 Task: Add Truly Hard Seltzer Tropical Variety 12 Pack Cans to the cart.
Action: Mouse moved to (1037, 335)
Screenshot: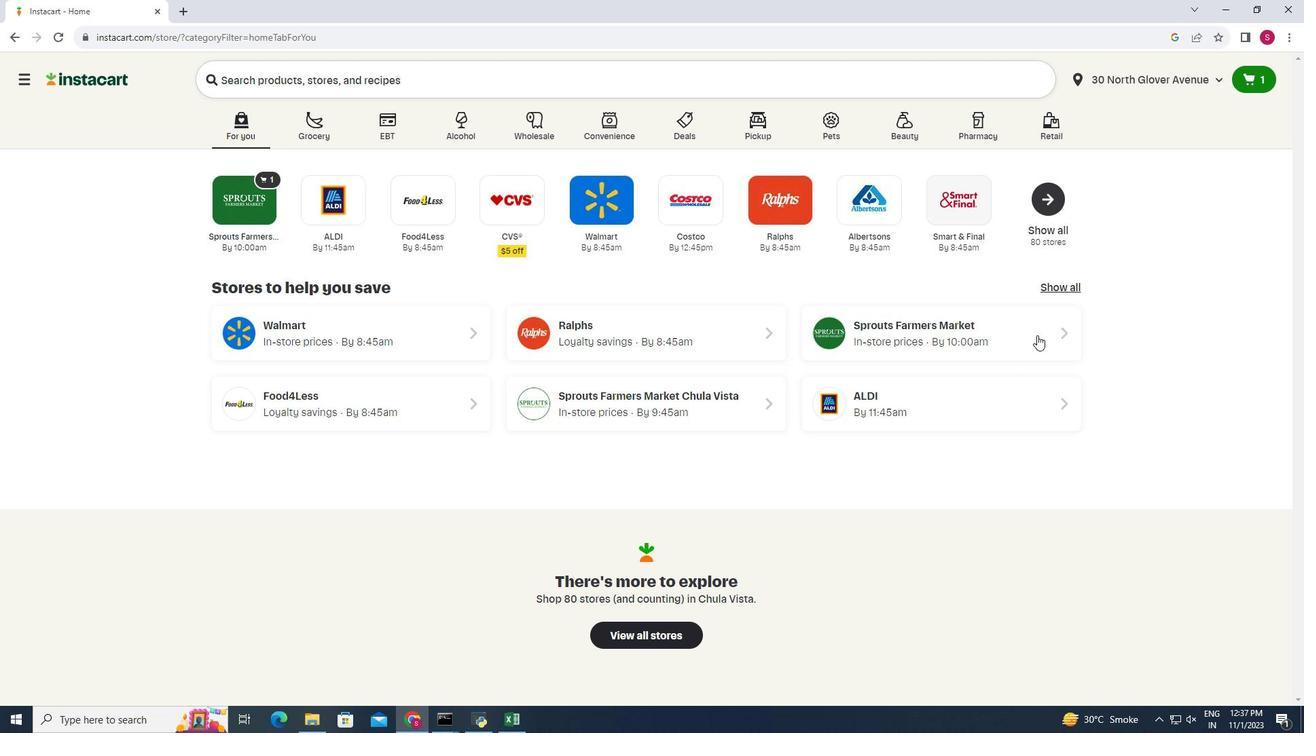 
Action: Mouse pressed left at (1037, 335)
Screenshot: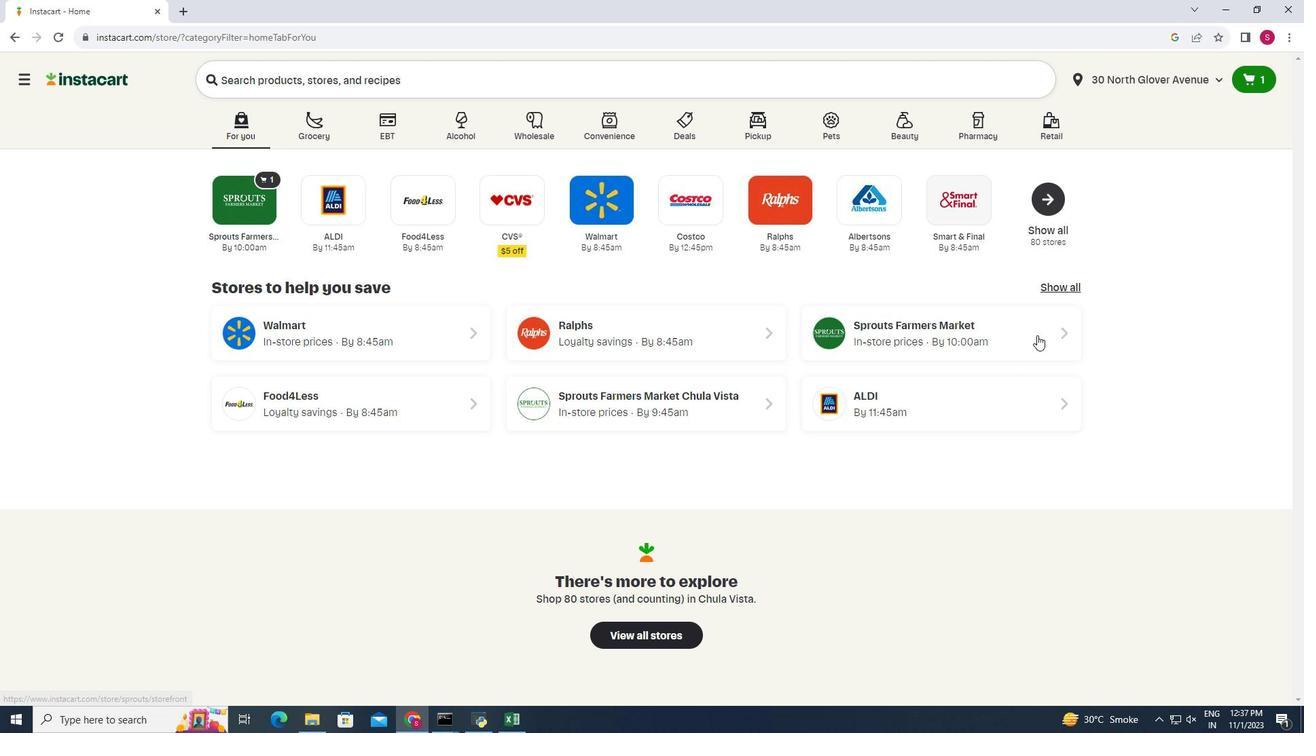 
Action: Mouse moved to (39, 680)
Screenshot: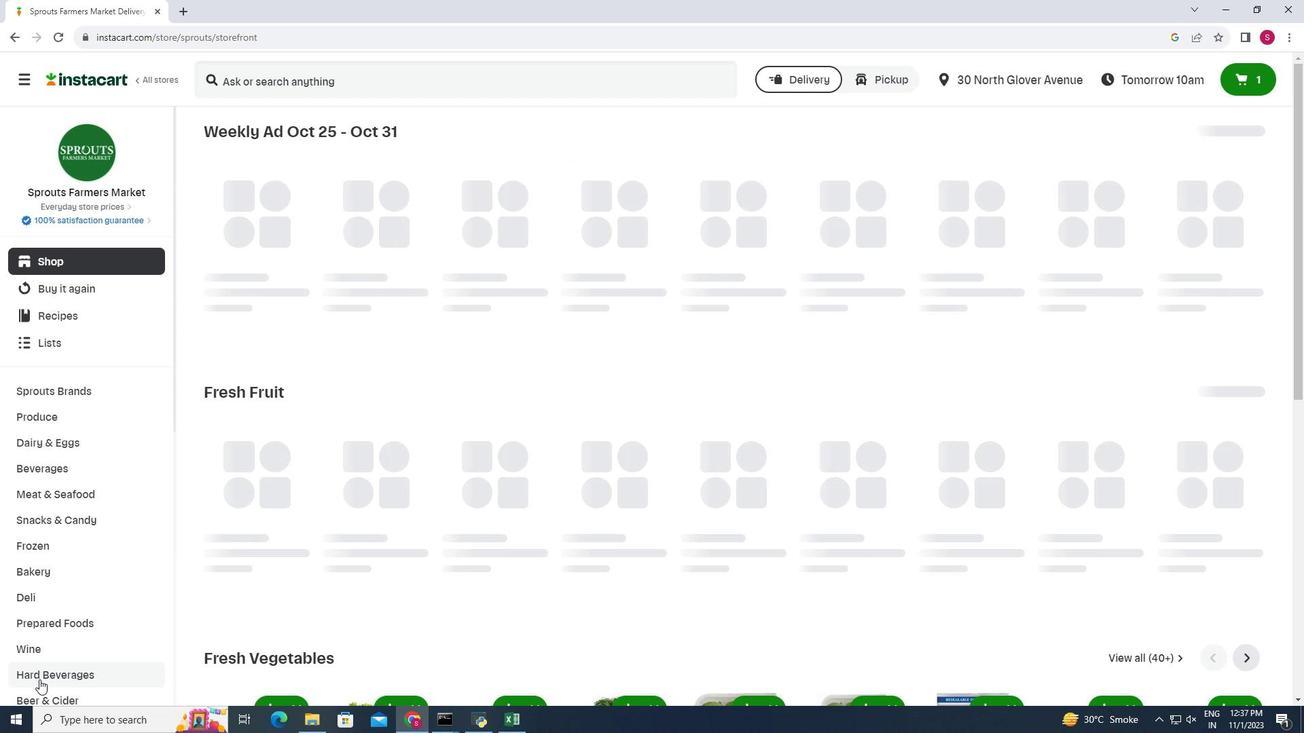 
Action: Mouse pressed left at (39, 680)
Screenshot: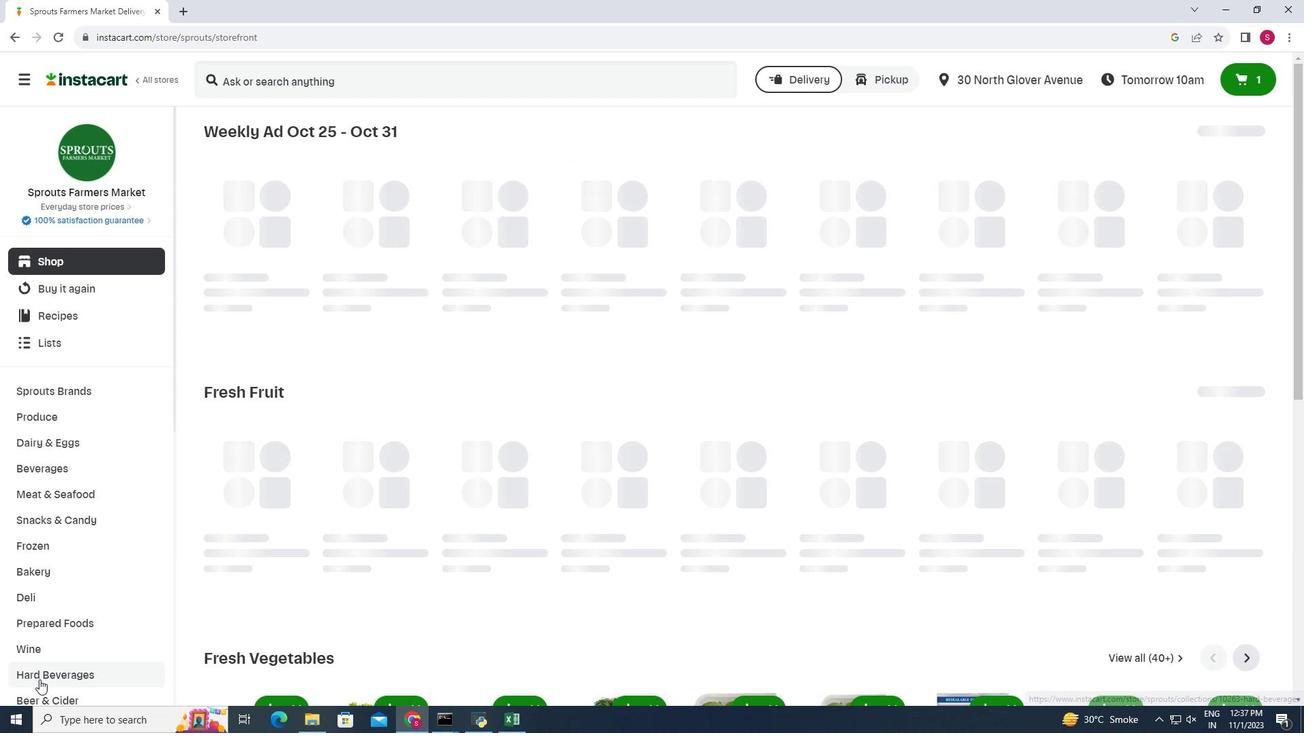 
Action: Mouse moved to (347, 160)
Screenshot: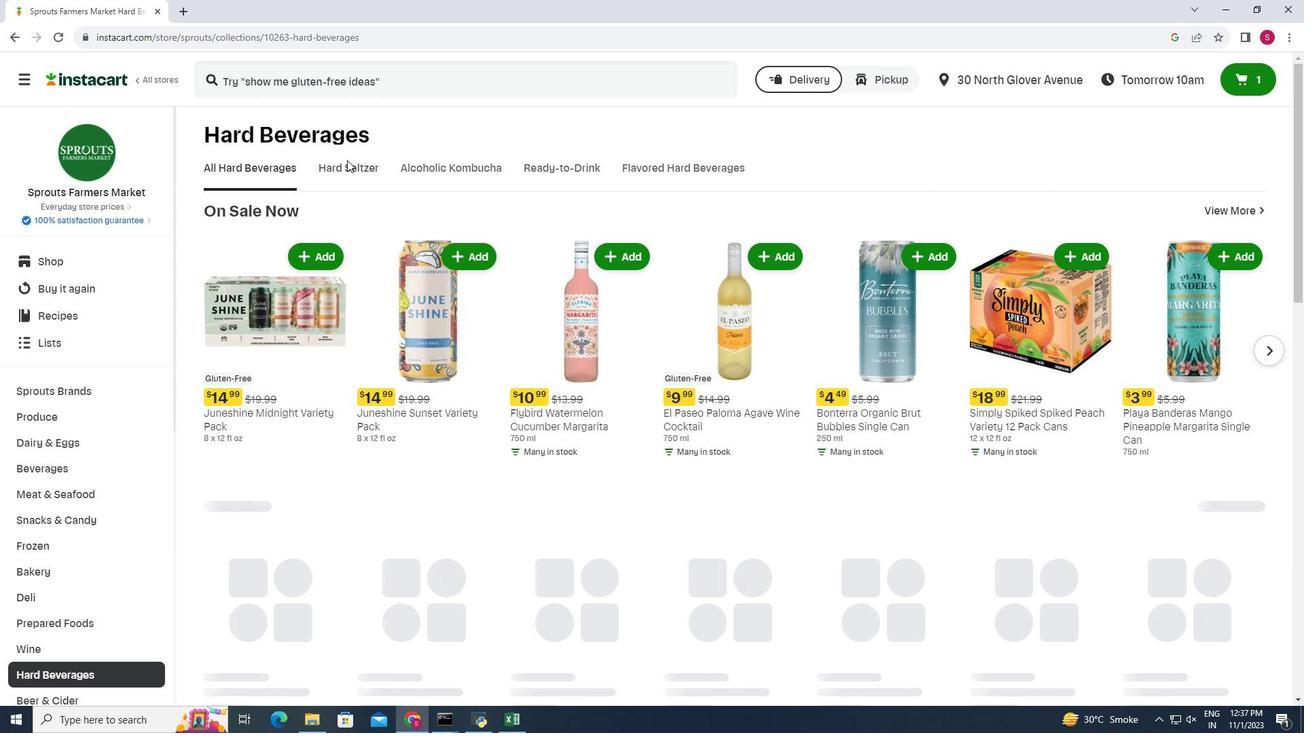 
Action: Mouse pressed left at (347, 160)
Screenshot: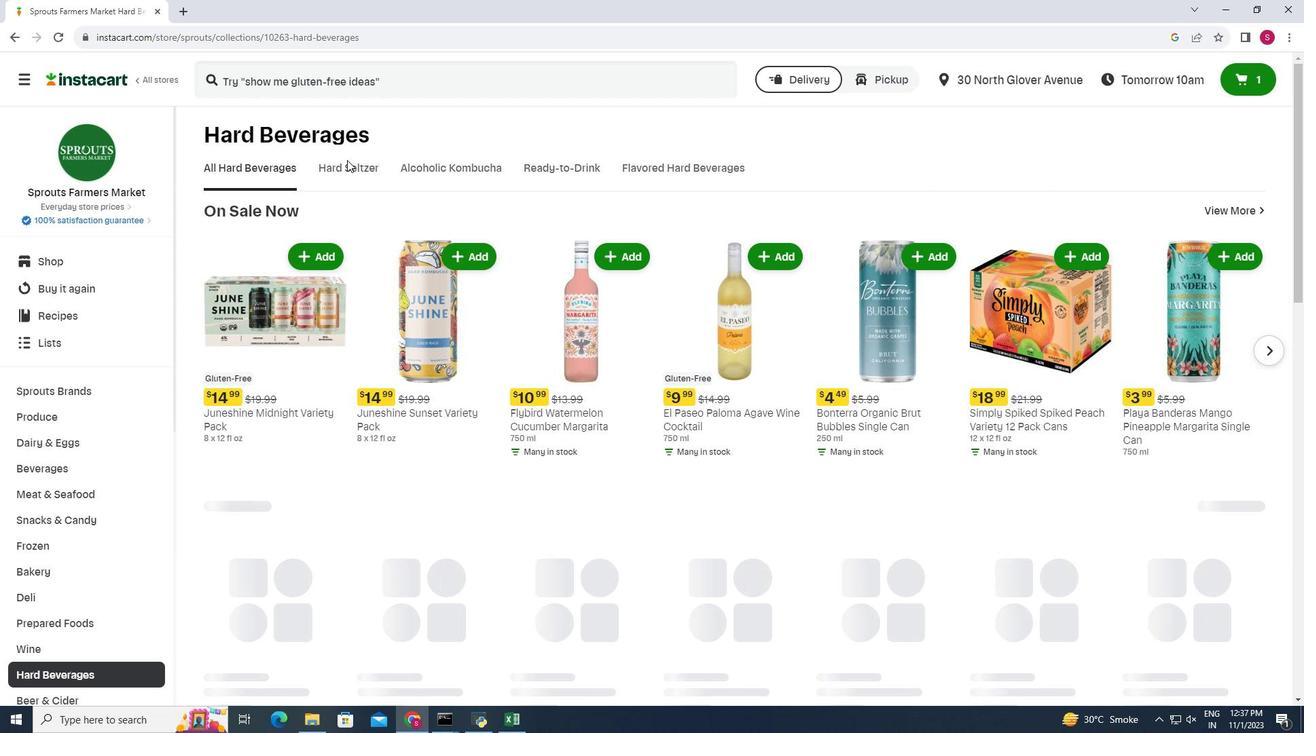 
Action: Mouse moved to (349, 163)
Screenshot: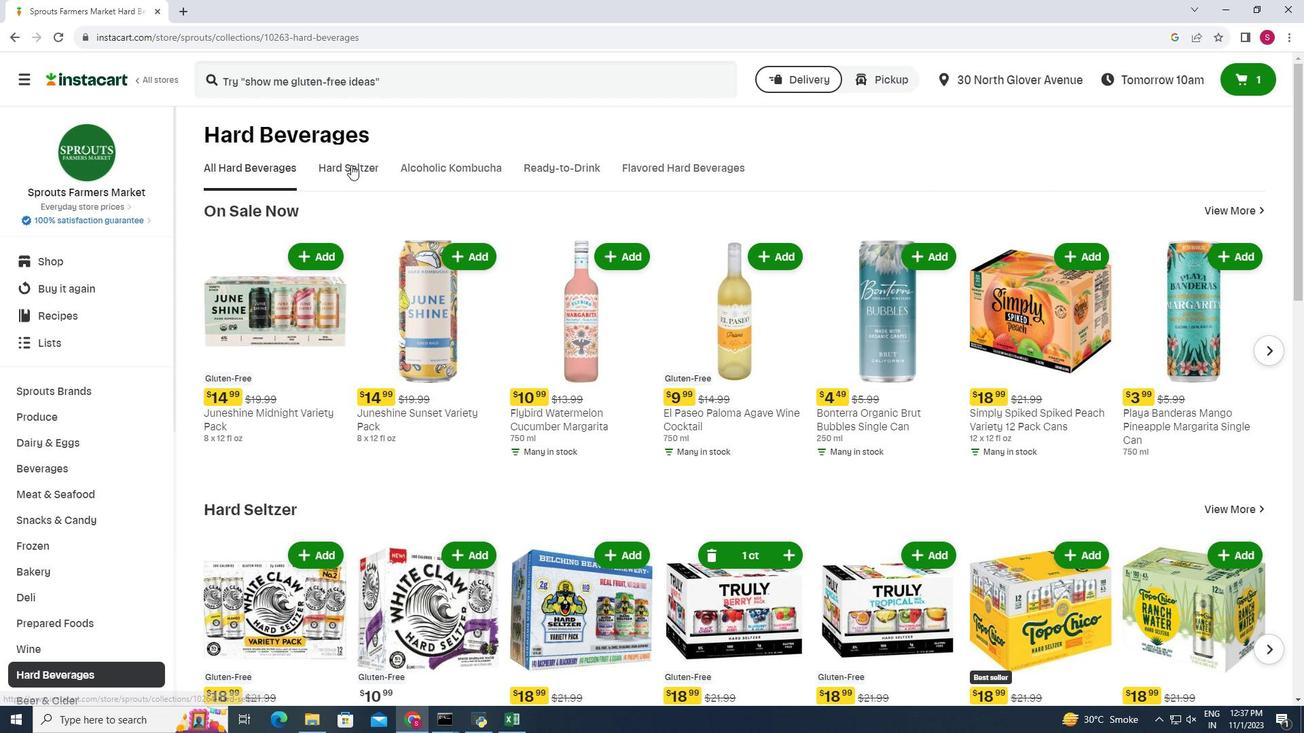 
Action: Mouse pressed left at (349, 163)
Screenshot: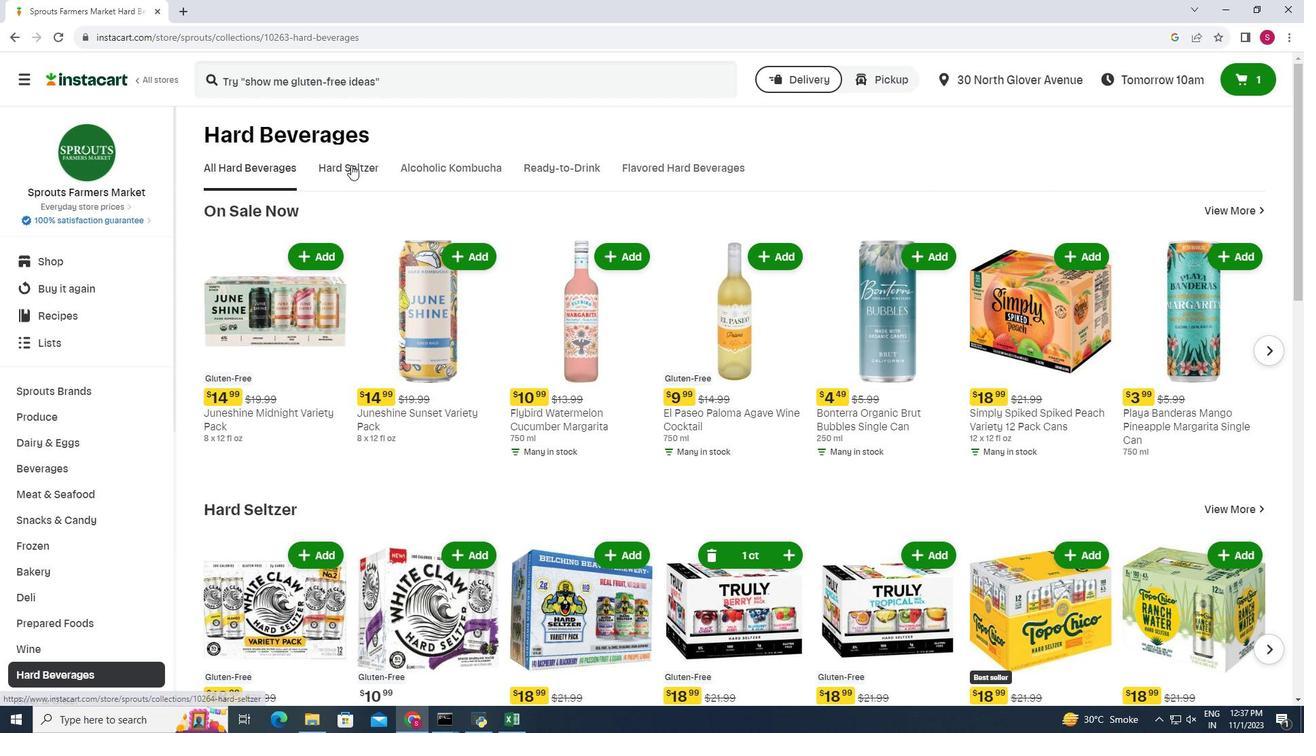 
Action: Mouse moved to (766, 270)
Screenshot: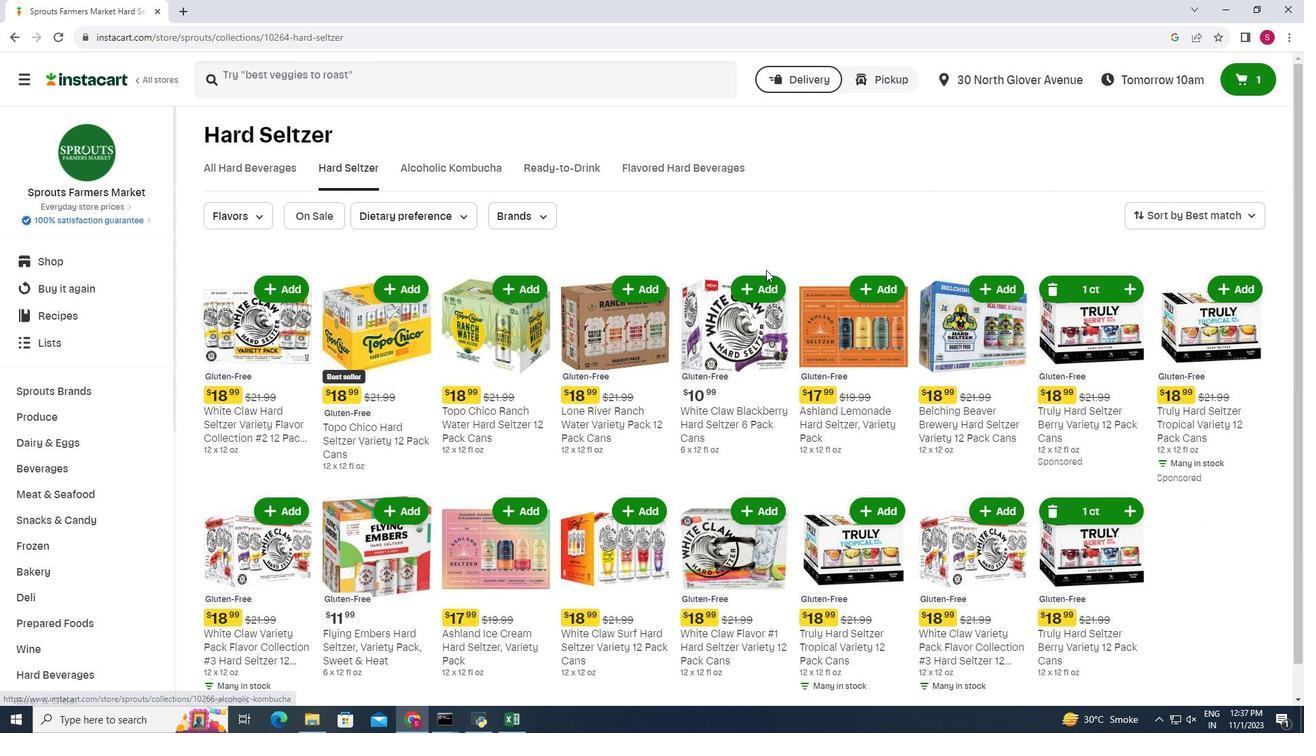 
Action: Mouse scrolled (766, 269) with delta (0, 0)
Screenshot: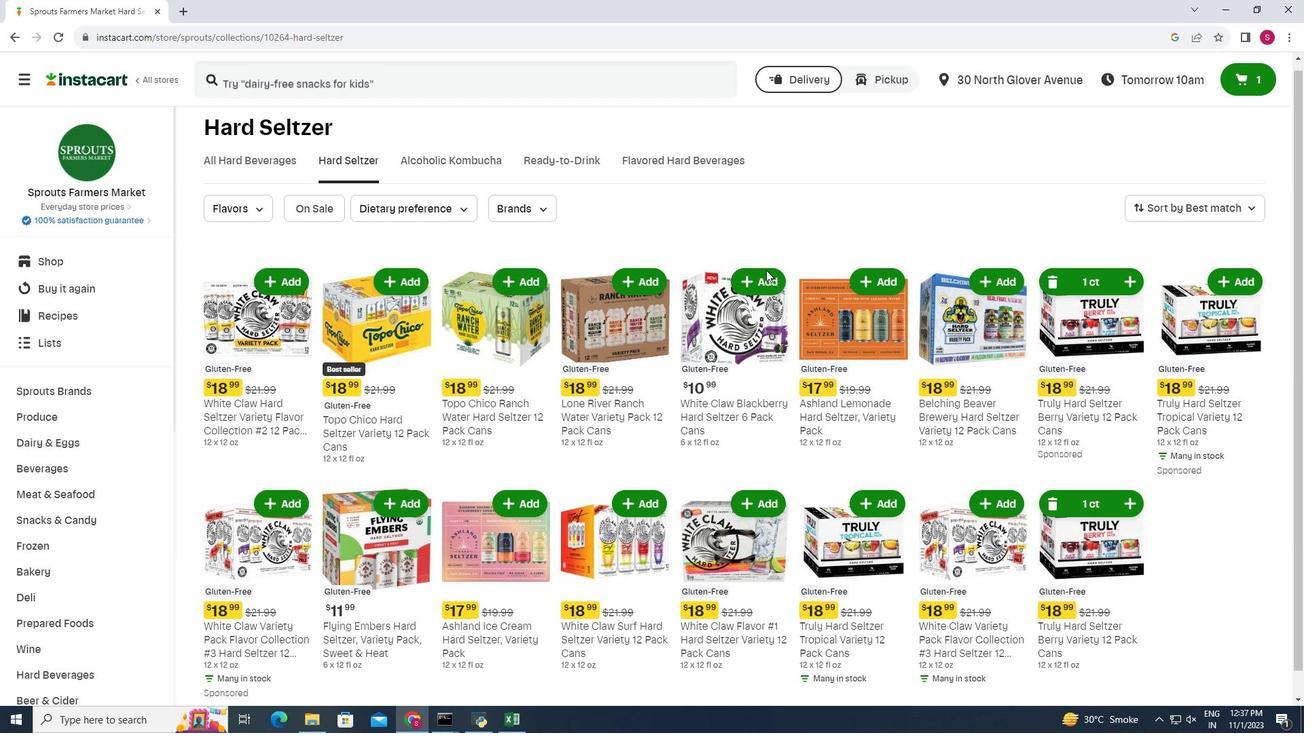 
Action: Mouse moved to (1229, 258)
Screenshot: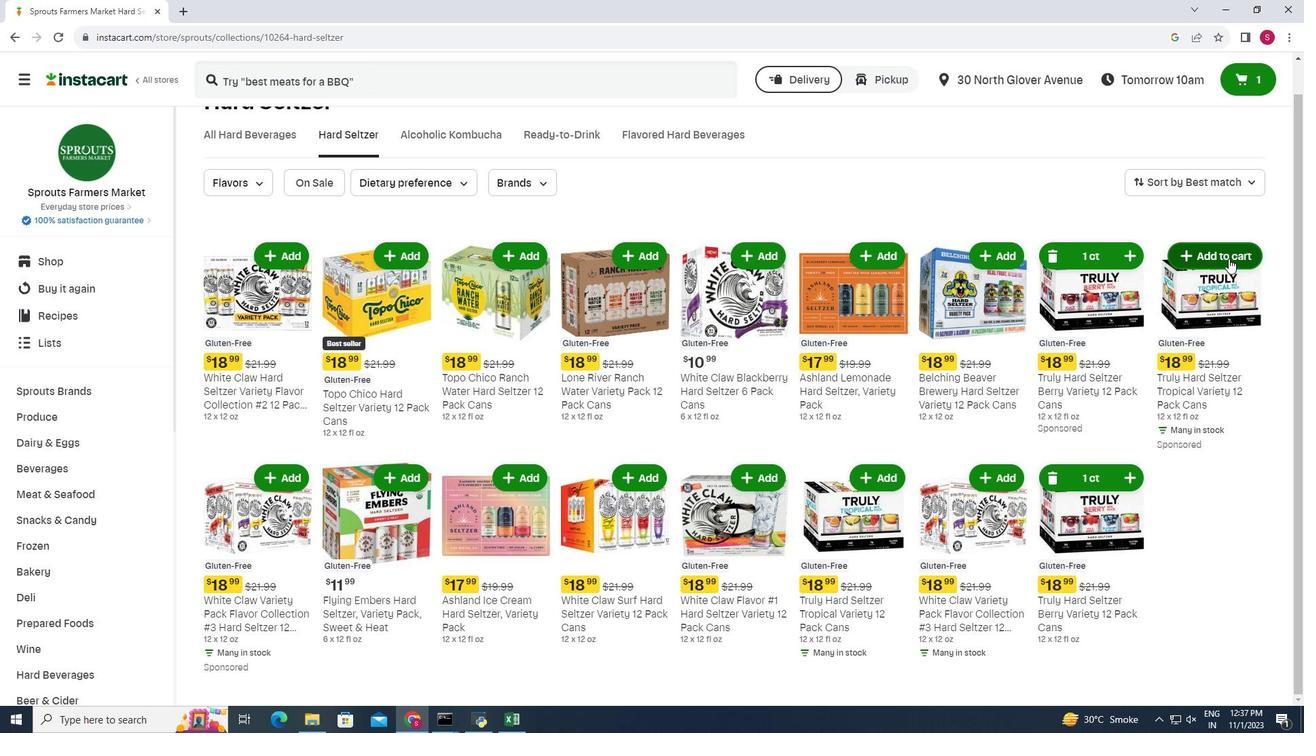 
Action: Mouse pressed left at (1229, 258)
Screenshot: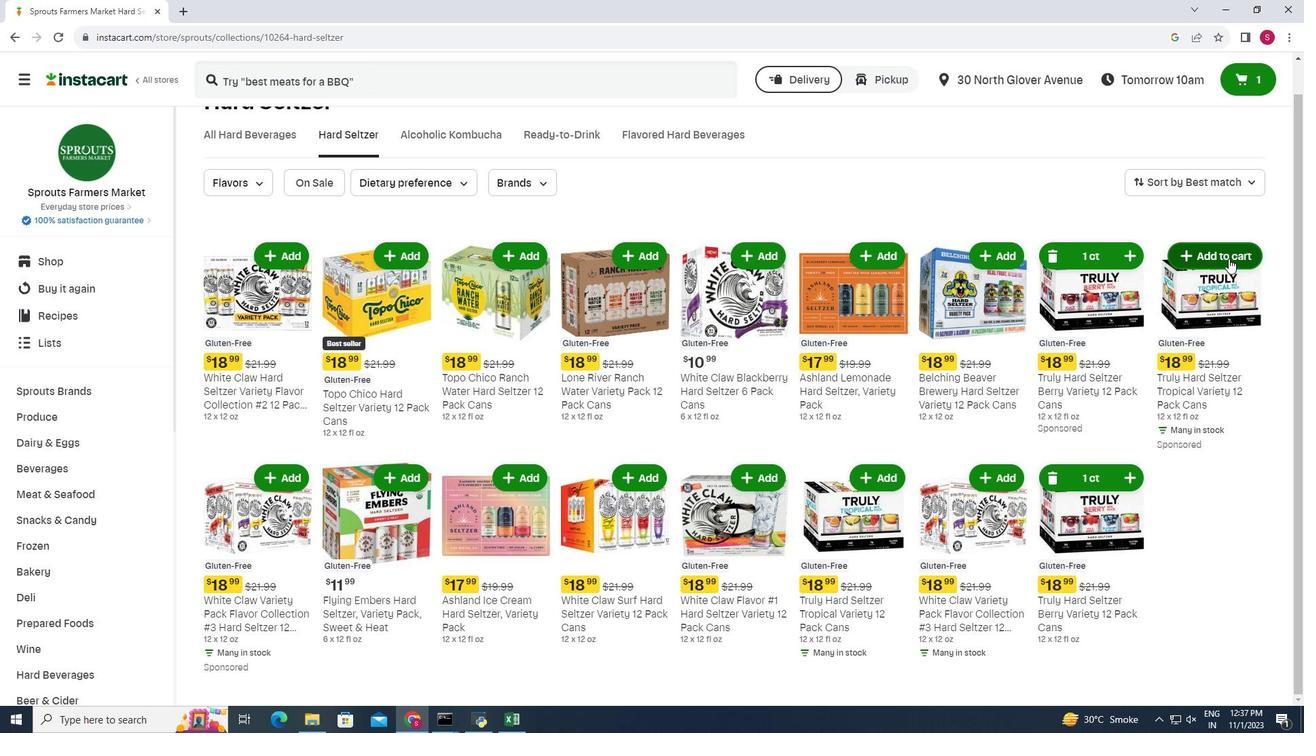 
Action: Mouse moved to (1172, 227)
Screenshot: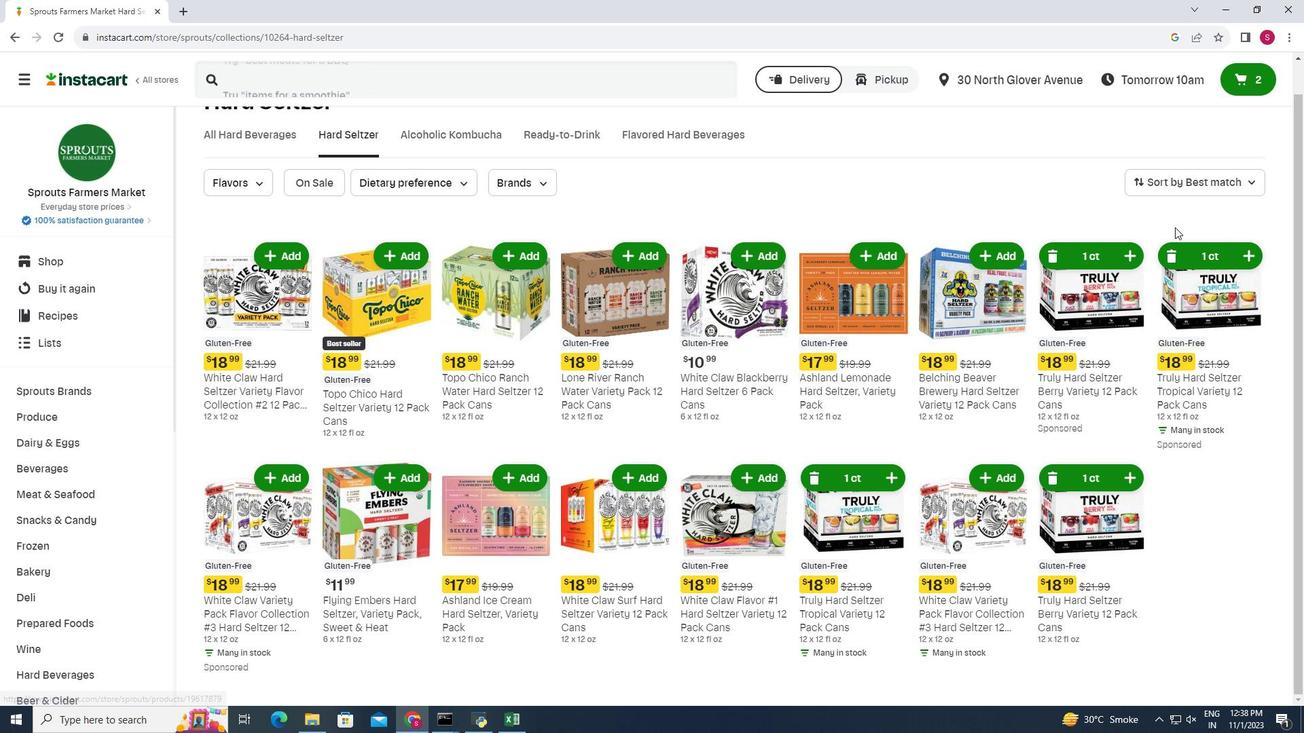 
